 Task: Add a column "Assigned date".
Action: Mouse moved to (417, 391)
Screenshot: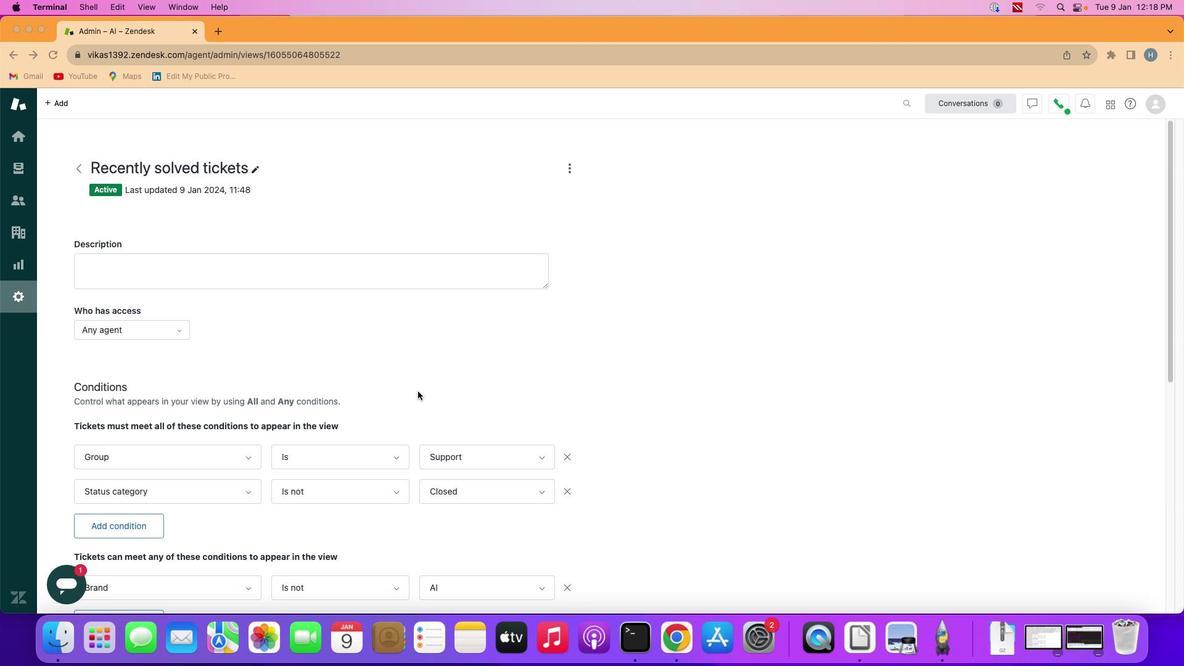 
Action: Mouse scrolled (417, 391) with delta (0, 0)
Screenshot: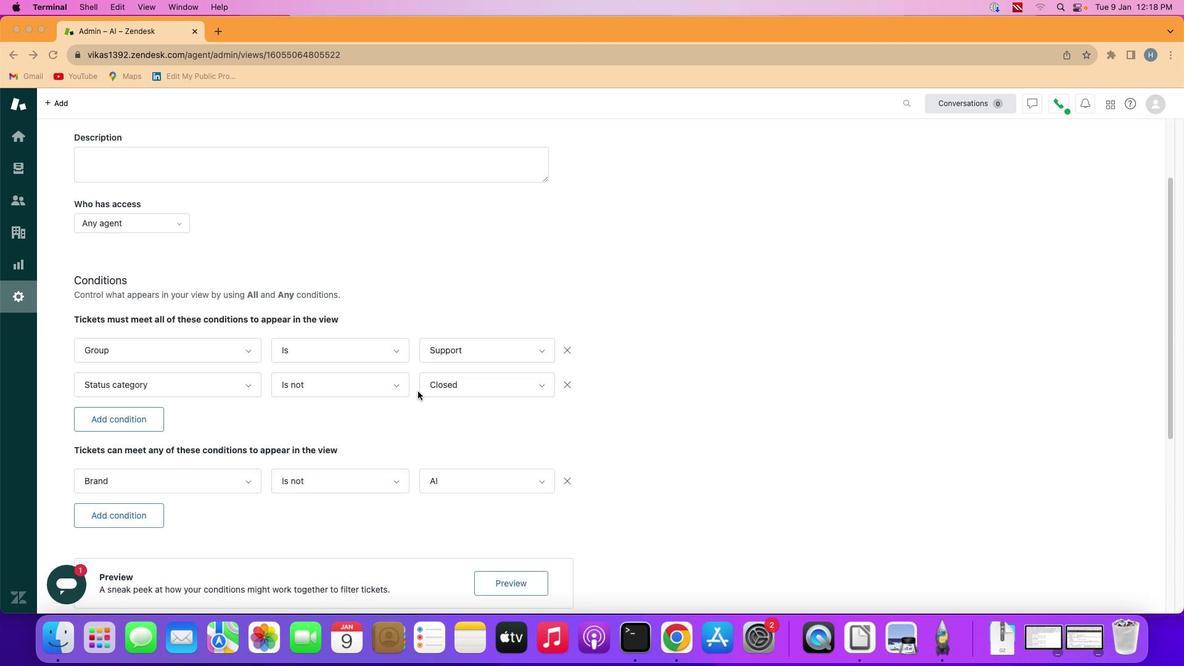 
Action: Mouse scrolled (417, 391) with delta (0, 0)
Screenshot: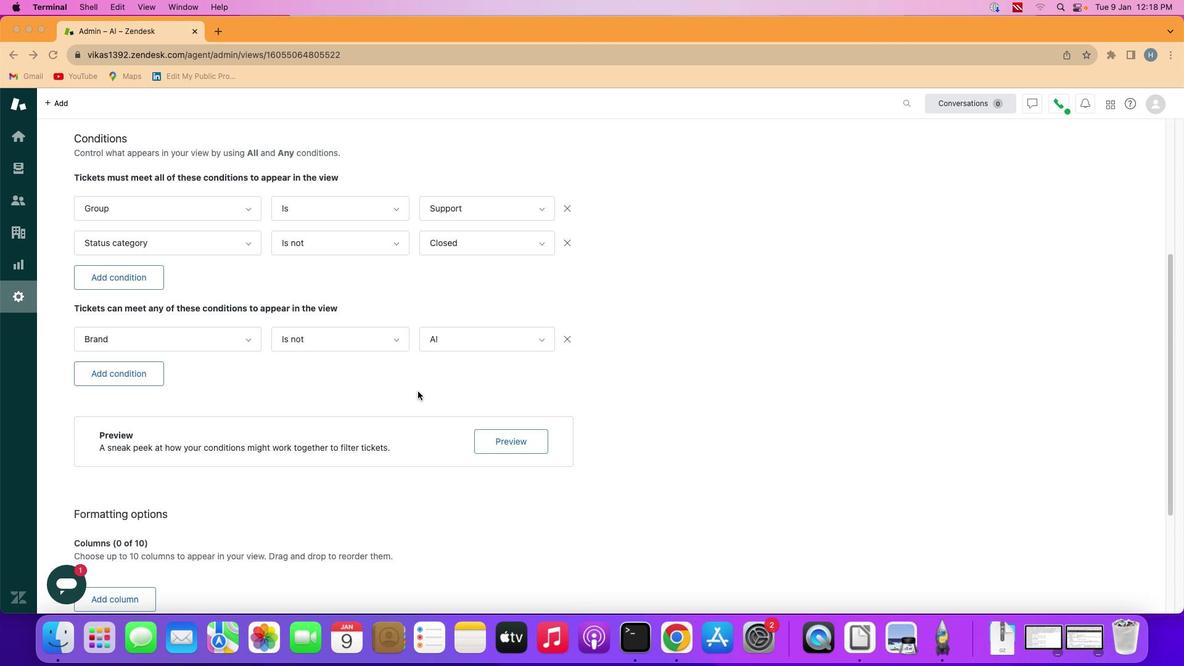 
Action: Mouse scrolled (417, 391) with delta (0, -1)
Screenshot: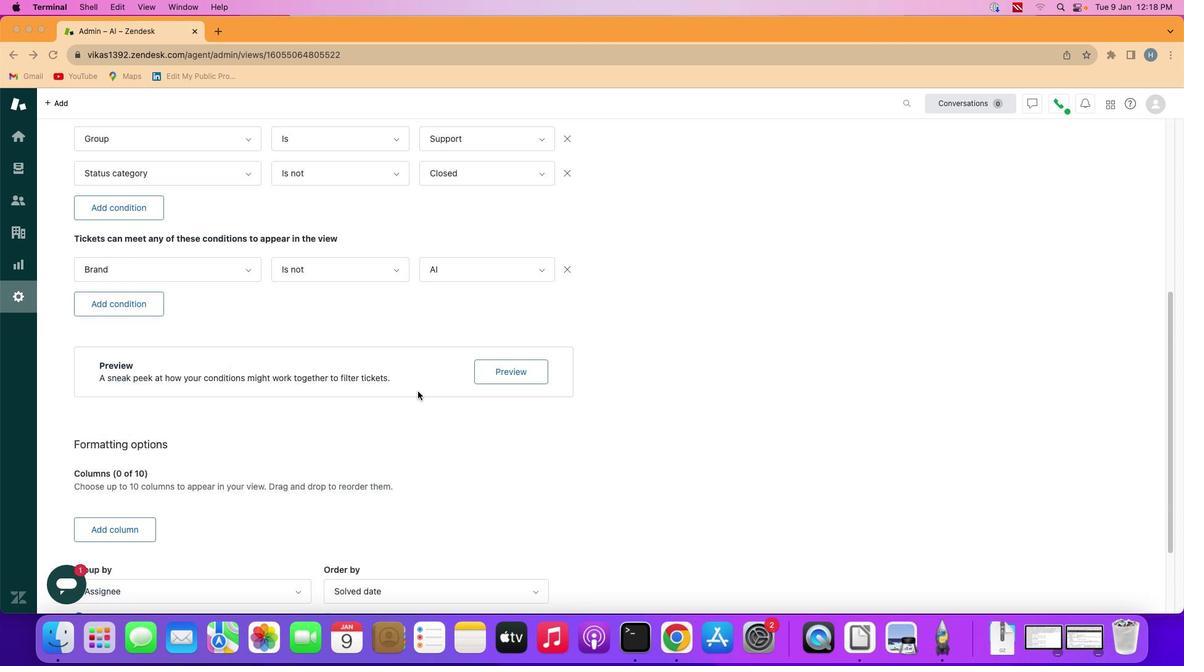 
Action: Mouse scrolled (417, 391) with delta (0, -1)
Screenshot: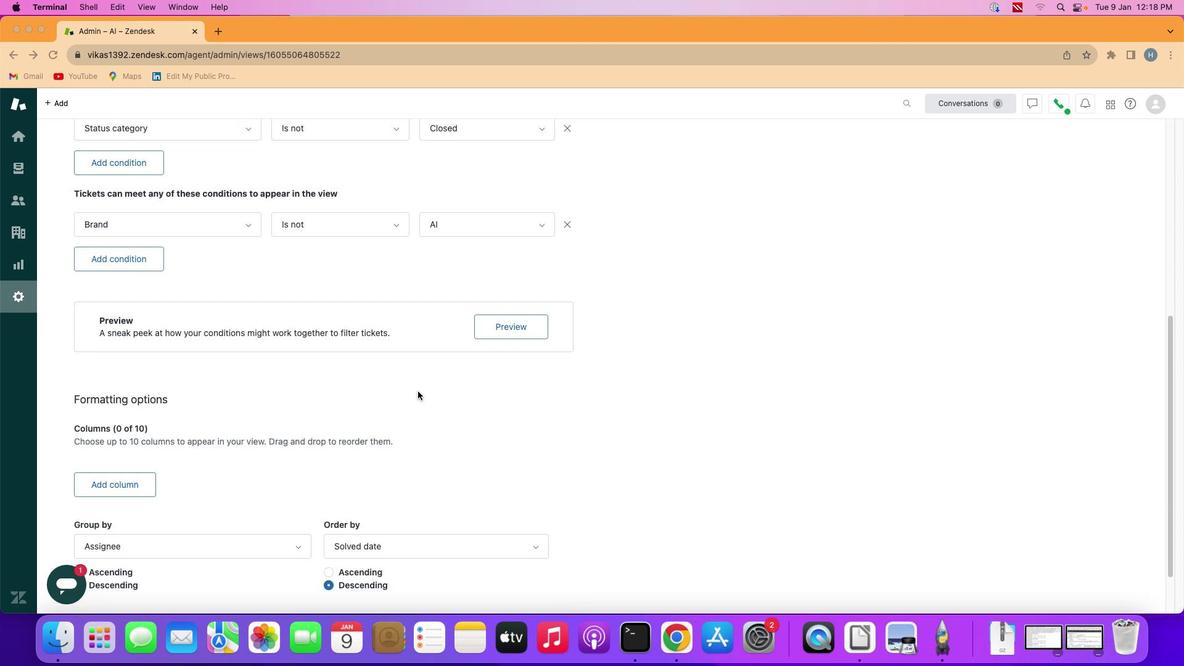 
Action: Mouse scrolled (417, 391) with delta (0, -2)
Screenshot: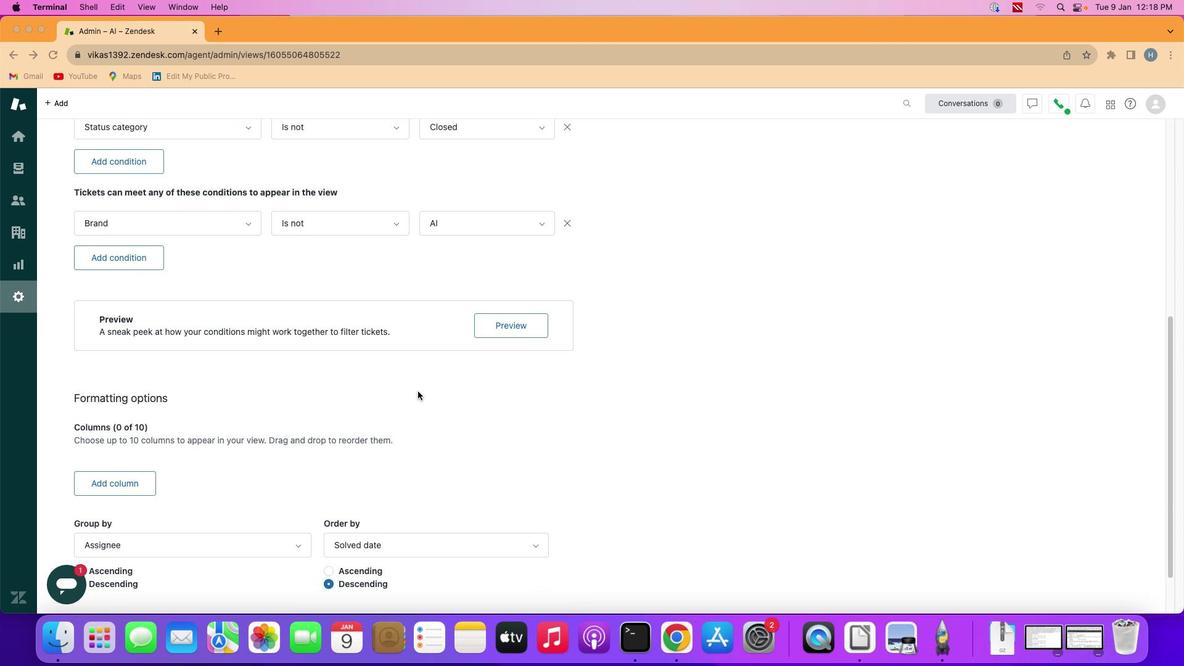 
Action: Mouse scrolled (417, 391) with delta (0, -2)
Screenshot: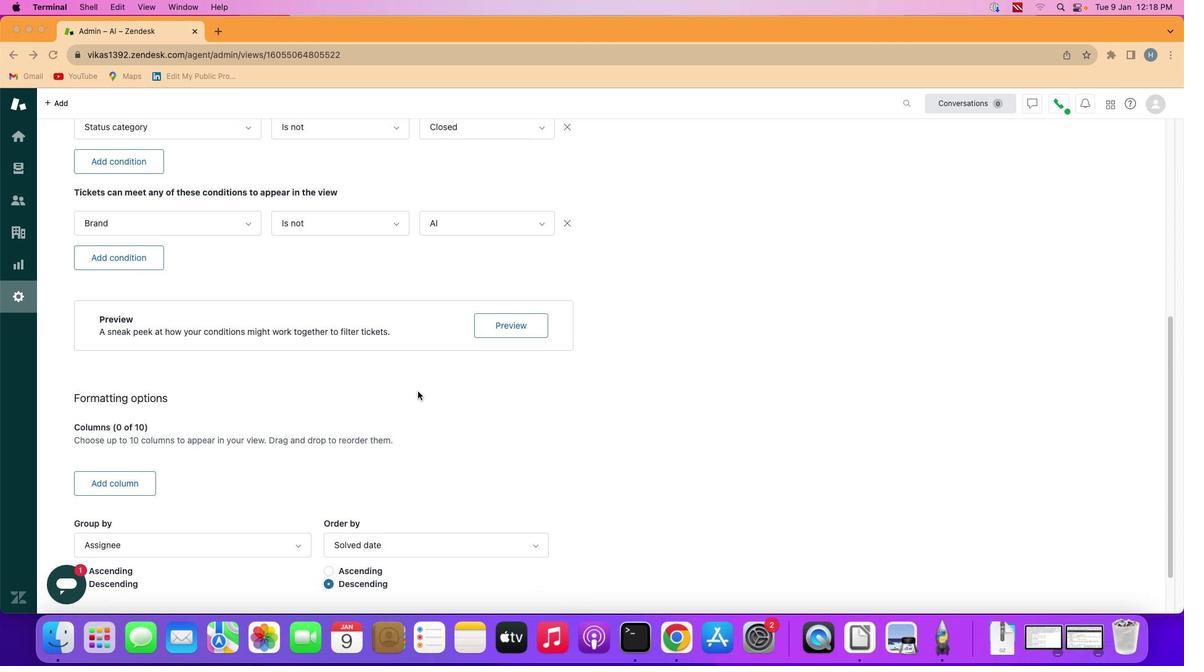 
Action: Mouse scrolled (417, 391) with delta (0, 0)
Screenshot: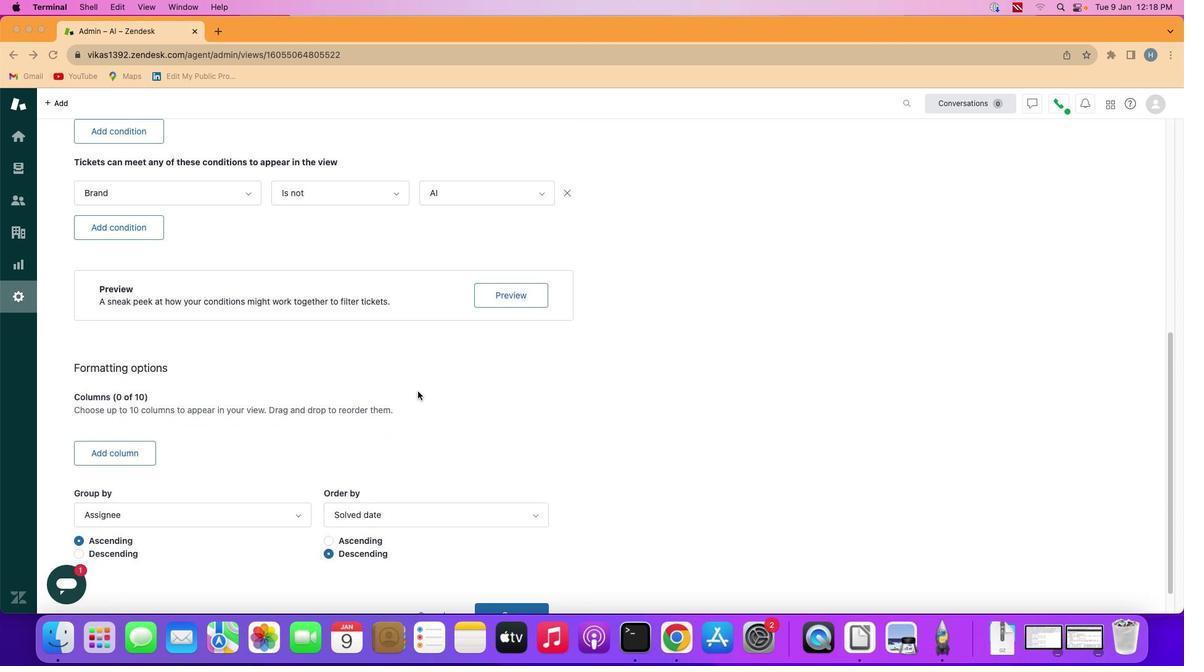 
Action: Mouse scrolled (417, 391) with delta (0, 0)
Screenshot: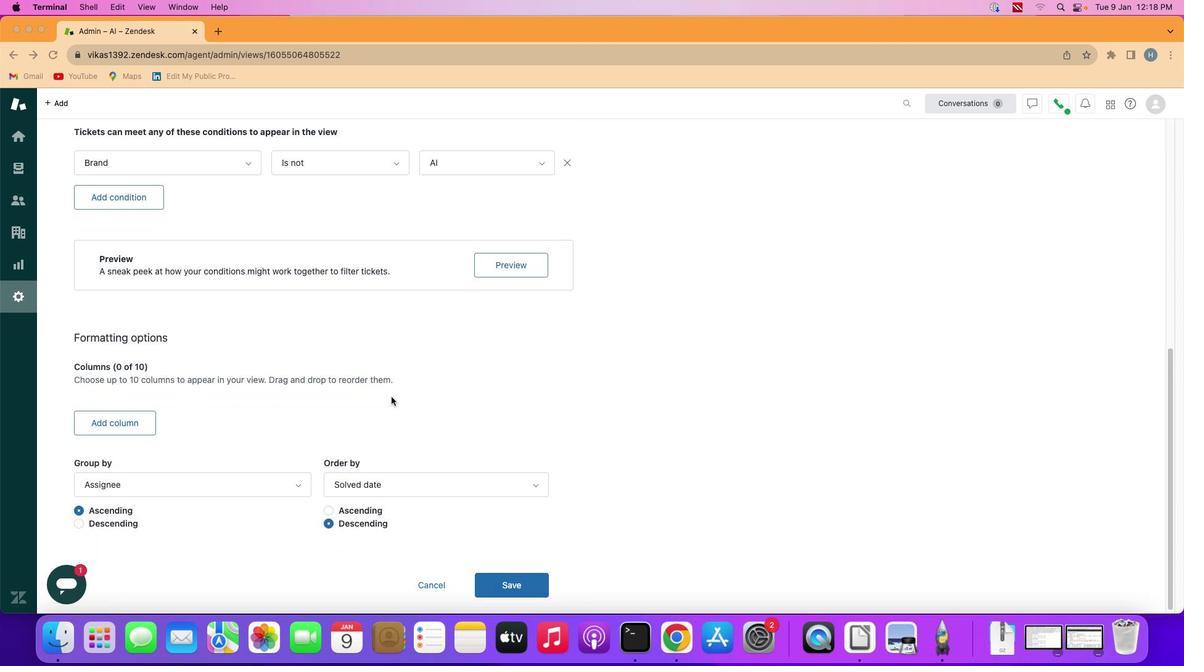 
Action: Mouse scrolled (417, 391) with delta (0, 0)
Screenshot: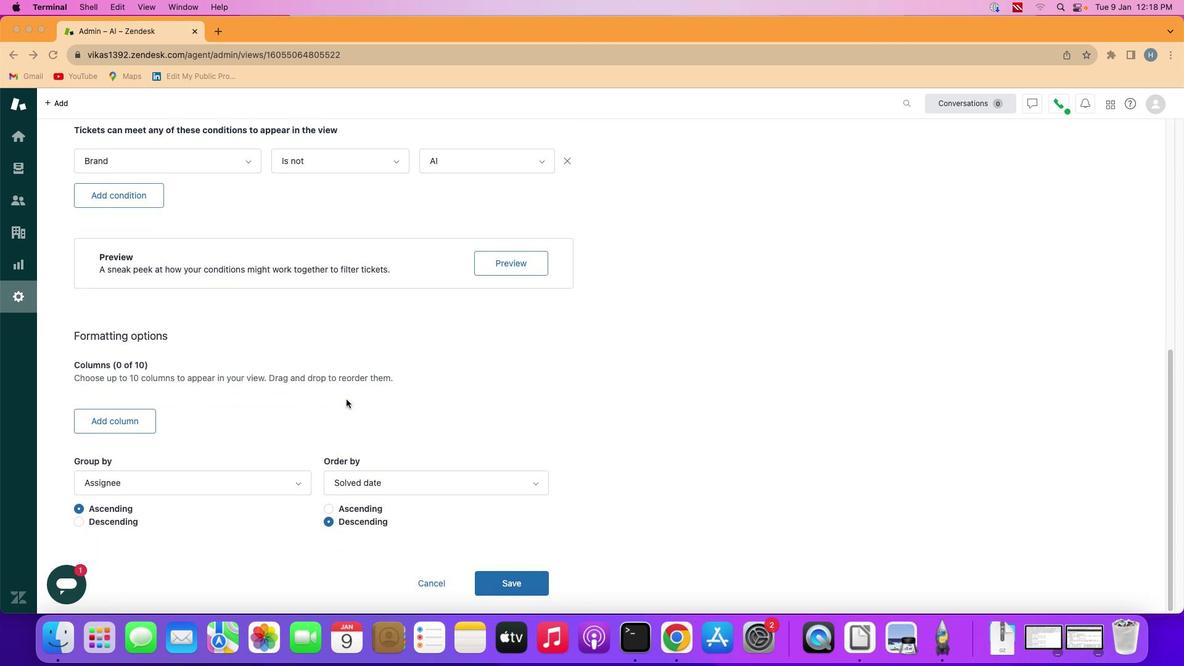 
Action: Mouse scrolled (417, 391) with delta (0, -1)
Screenshot: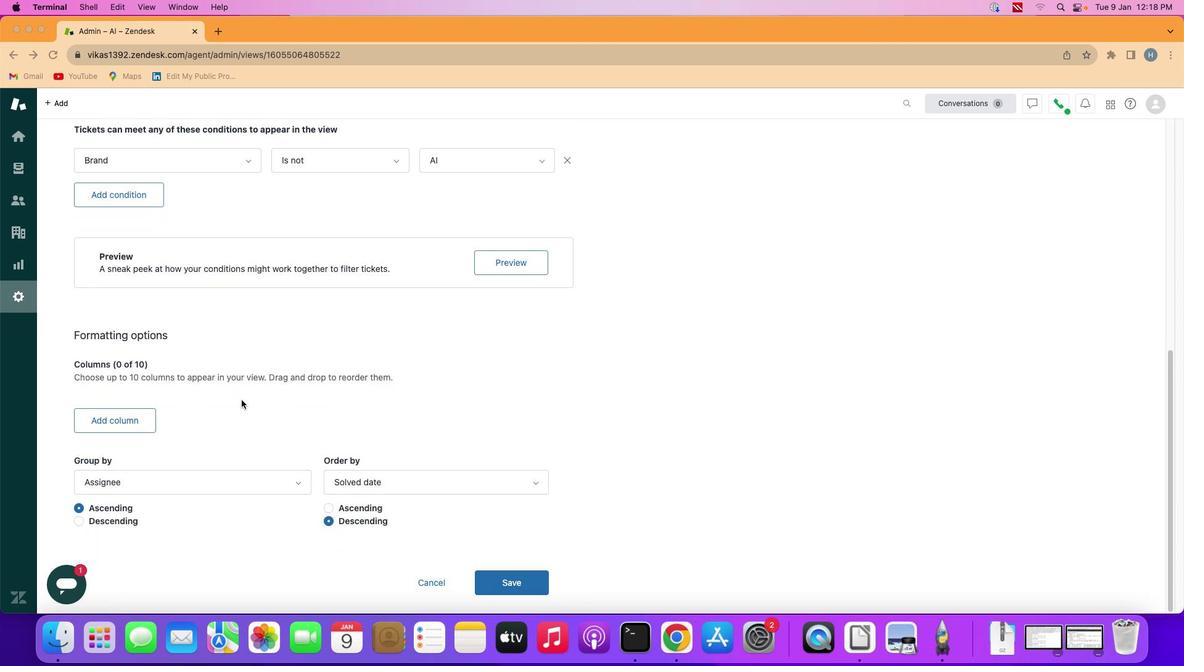 
Action: Mouse moved to (124, 420)
Screenshot: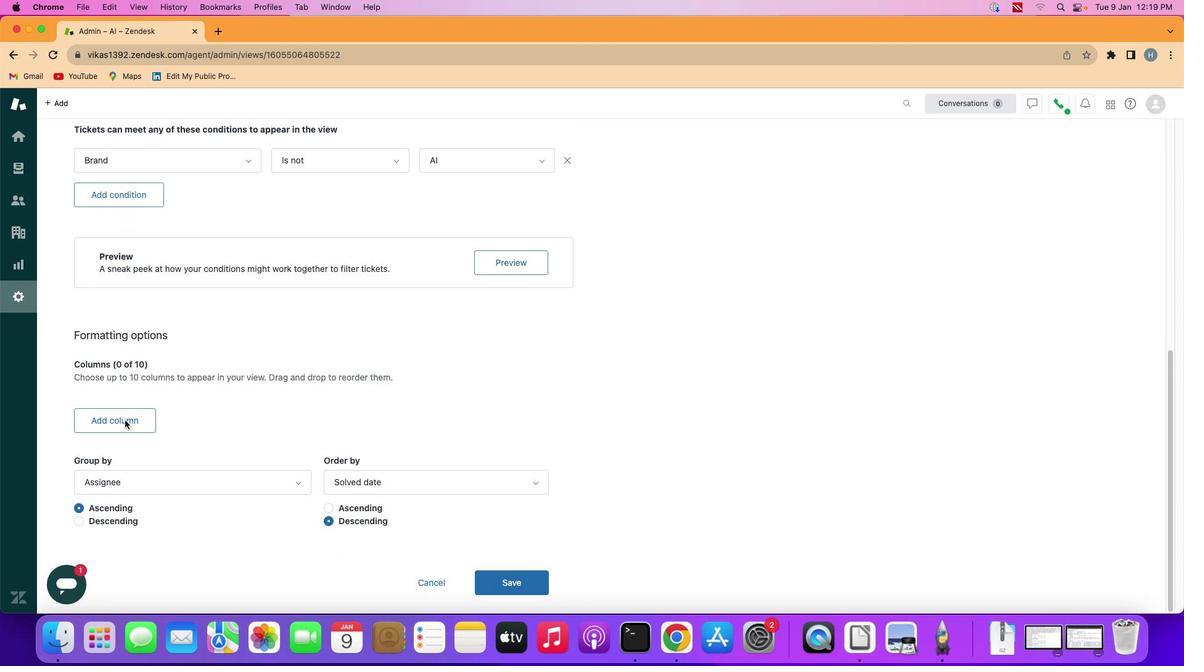 
Action: Mouse pressed left at (124, 420)
Screenshot: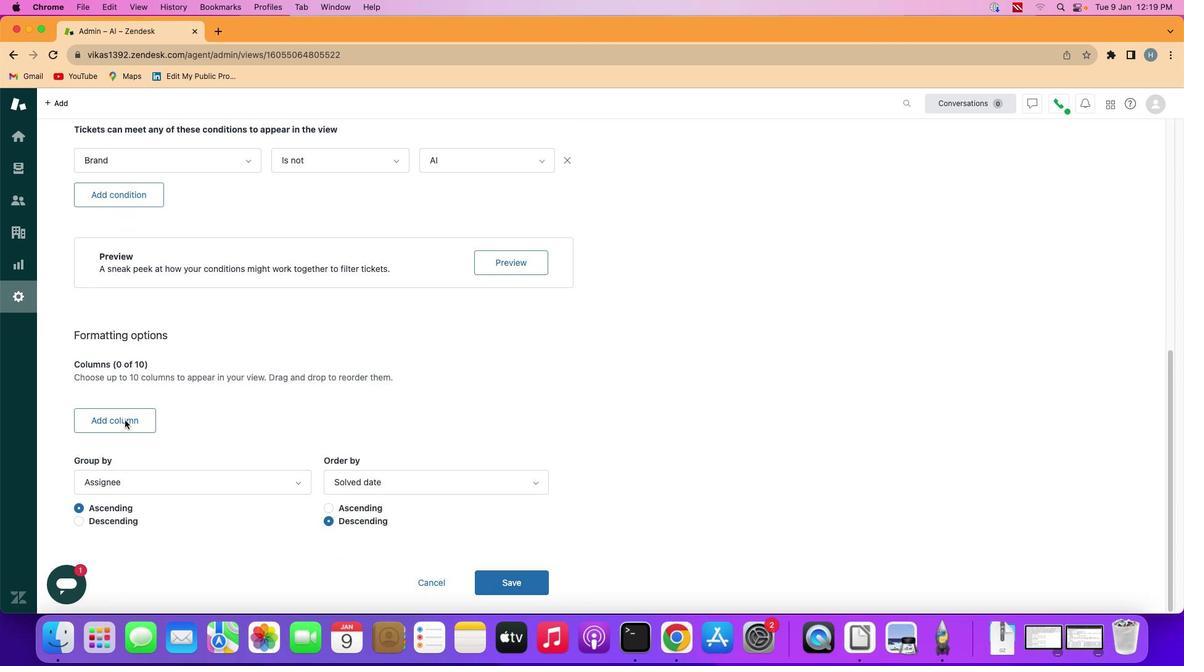 
Action: Mouse moved to (128, 419)
Screenshot: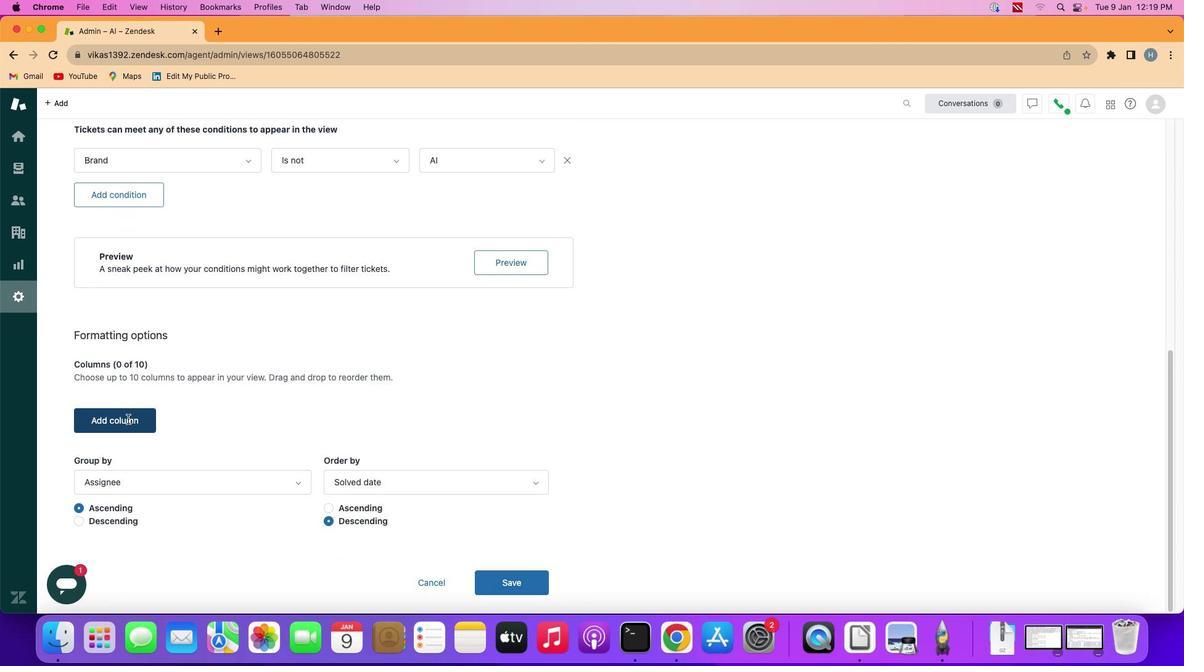 
Action: Mouse pressed left at (128, 419)
Screenshot: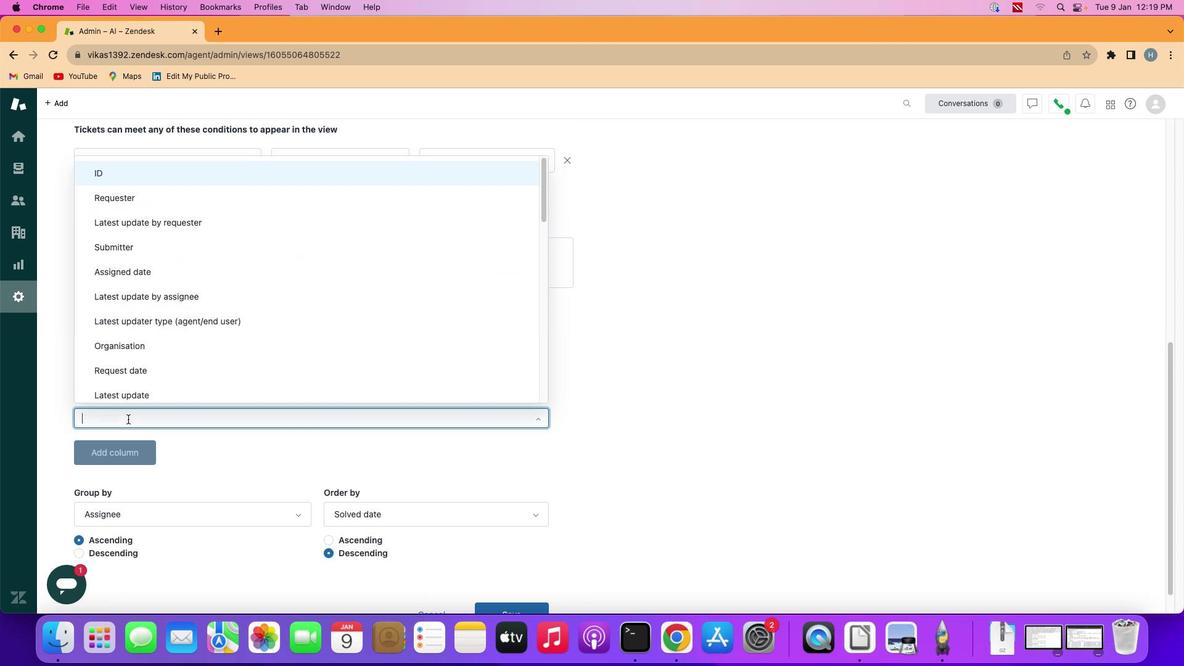 
Action: Mouse moved to (213, 267)
Screenshot: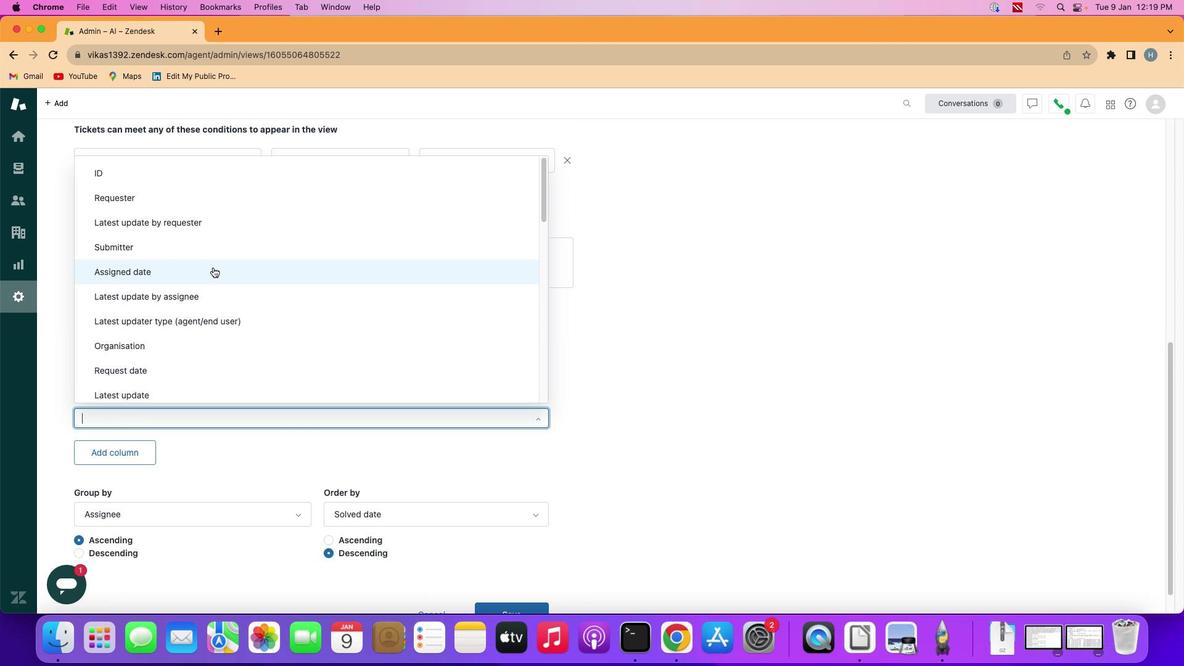 
Action: Mouse pressed left at (213, 267)
Screenshot: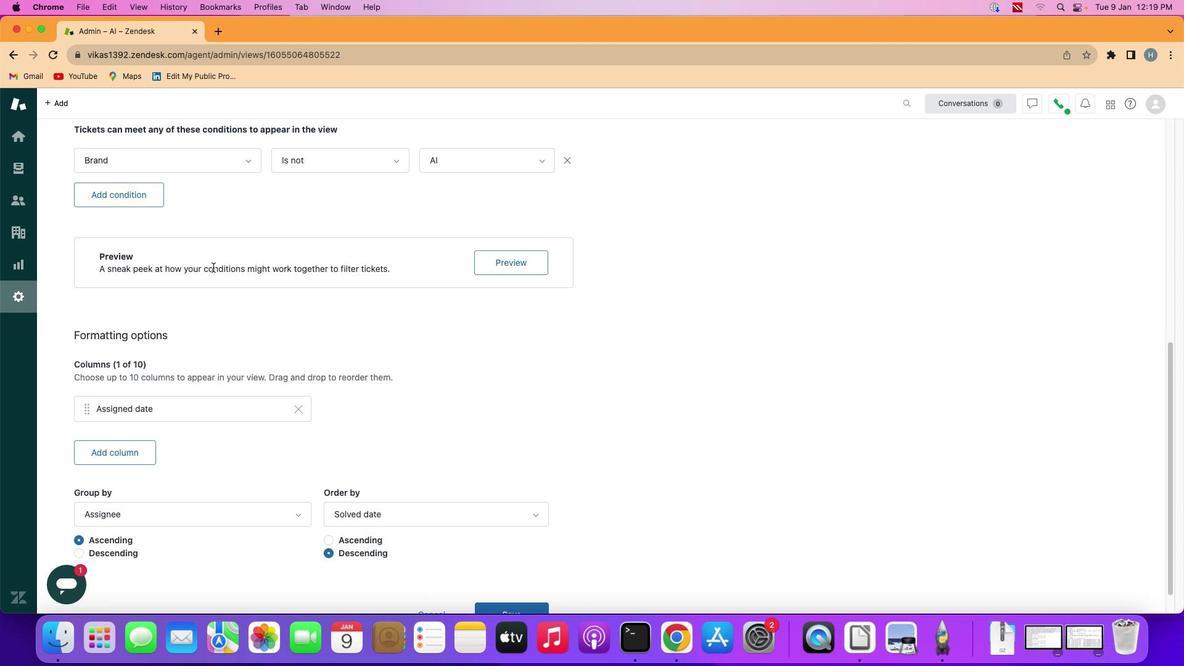 
Action: Mouse moved to (354, 361)
Screenshot: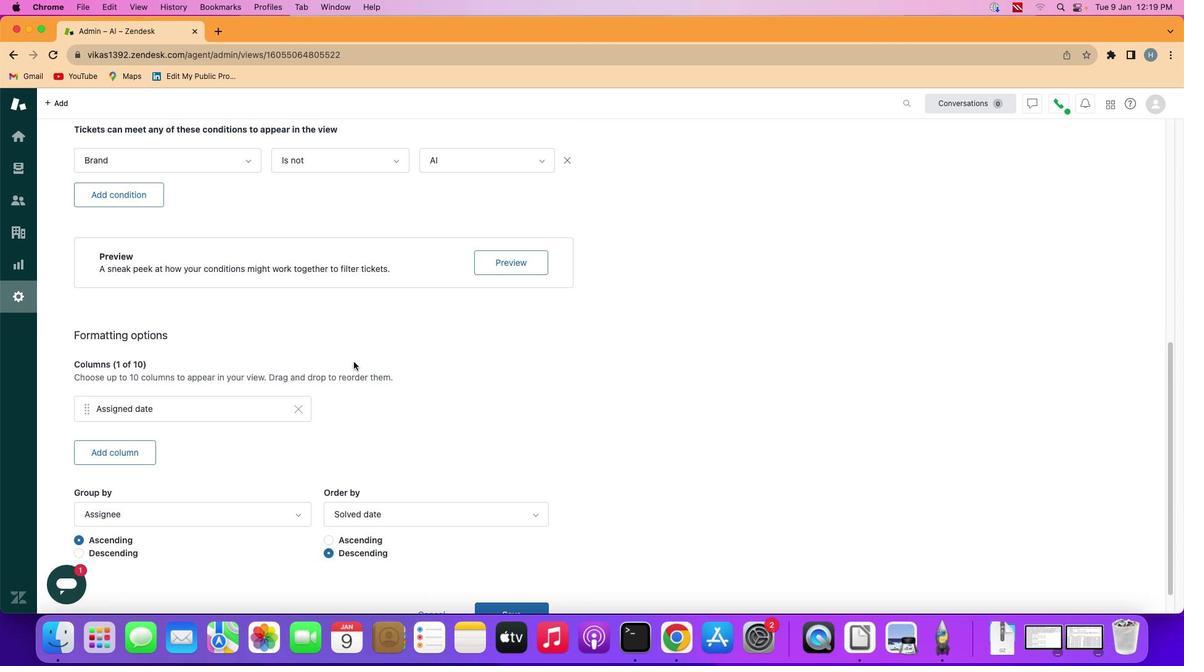 
